 Task: Use Static Accents 02 Effect in this video Movie B.mp4
Action: Mouse moved to (315, 223)
Screenshot: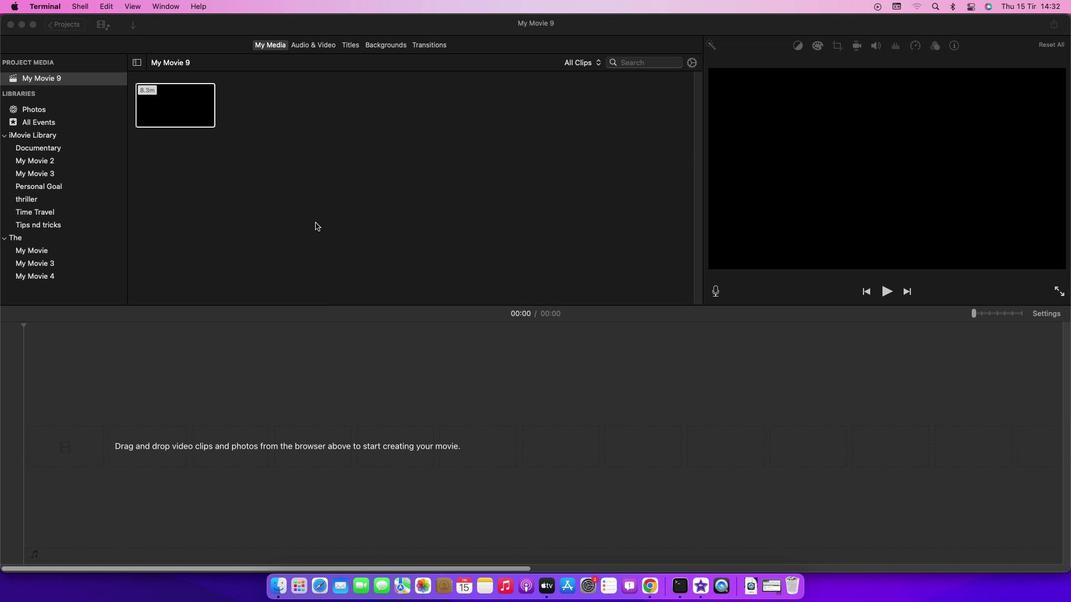 
Action: Mouse pressed left at (315, 223)
Screenshot: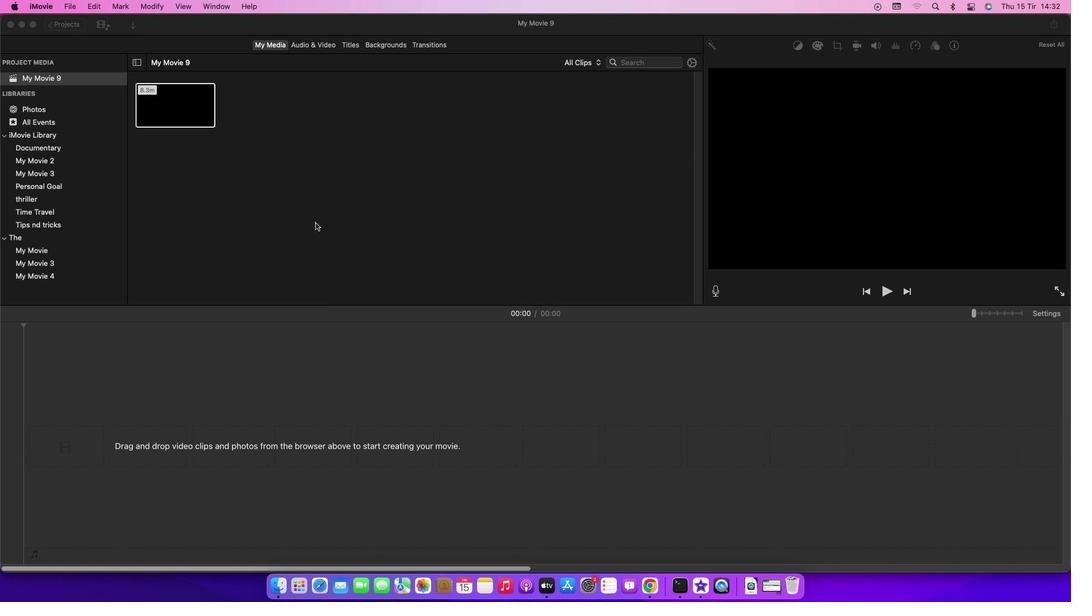 
Action: Mouse moved to (187, 113)
Screenshot: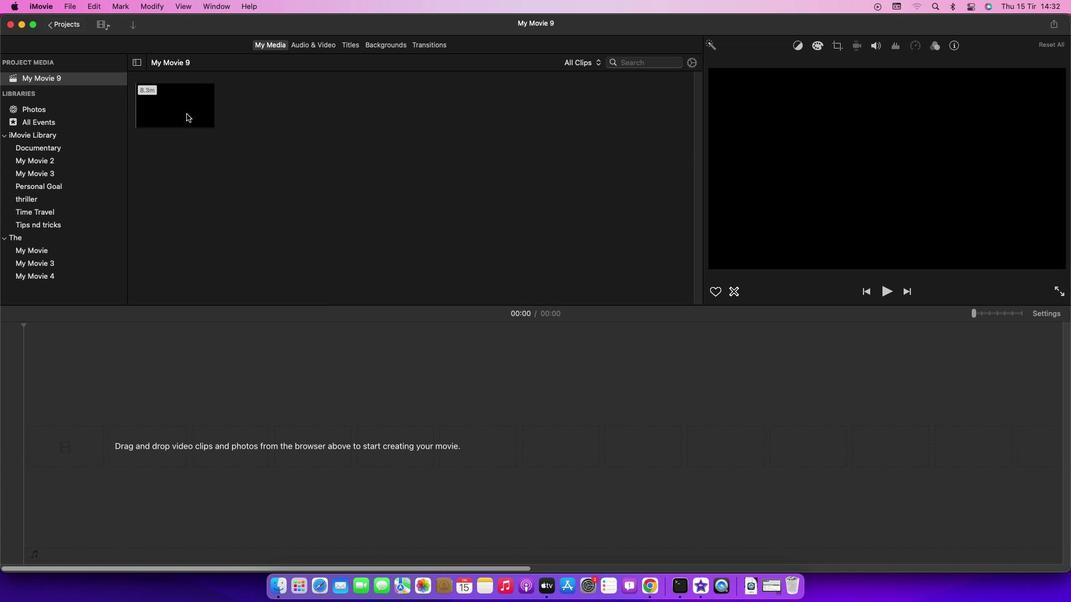 
Action: Mouse pressed left at (187, 113)
Screenshot: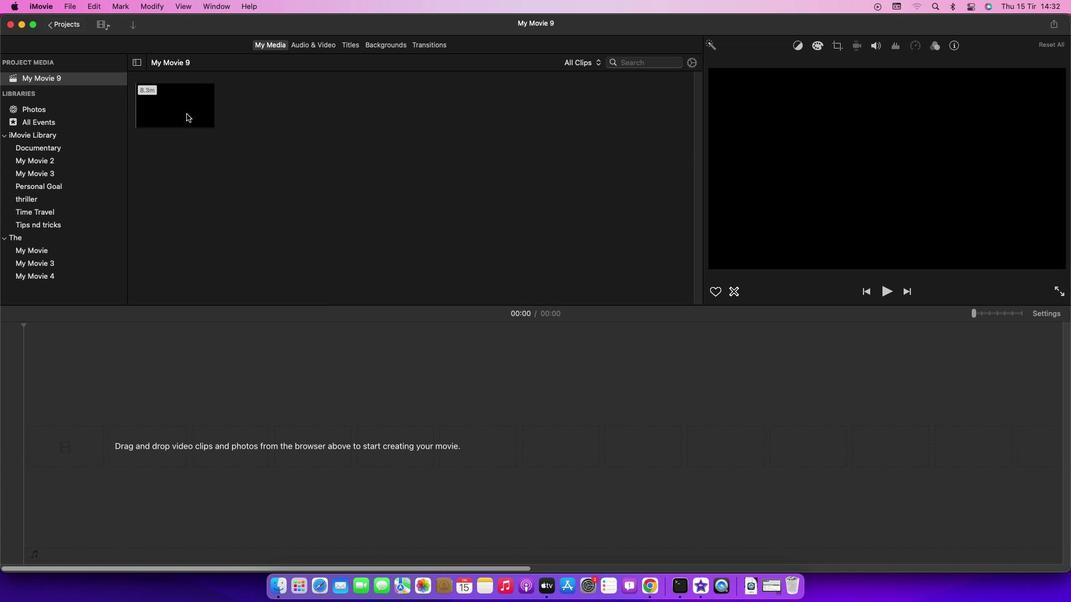 
Action: Mouse moved to (188, 109)
Screenshot: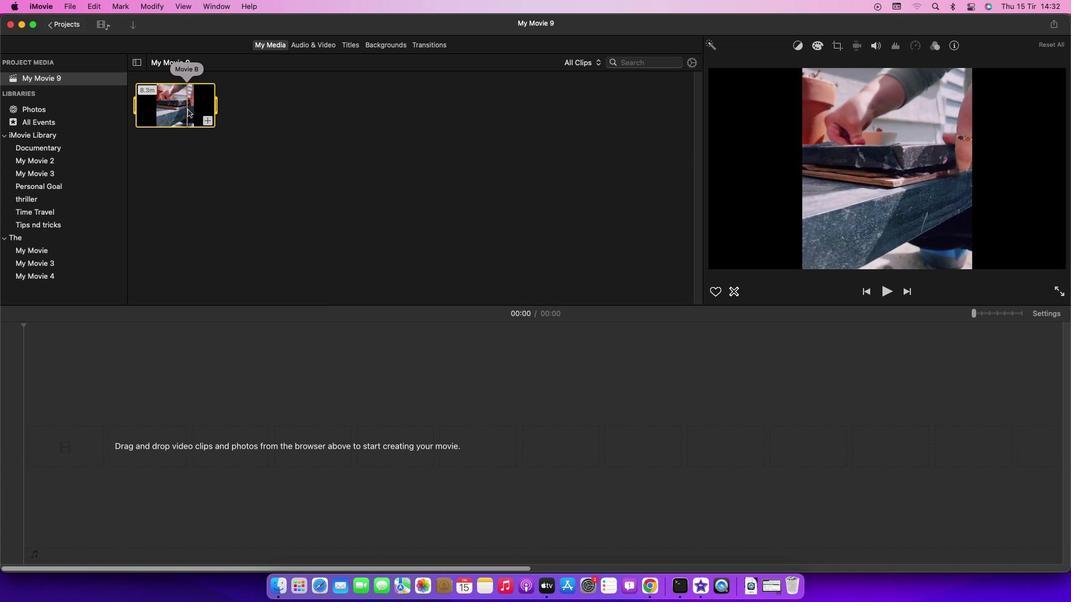 
Action: Mouse pressed left at (188, 109)
Screenshot: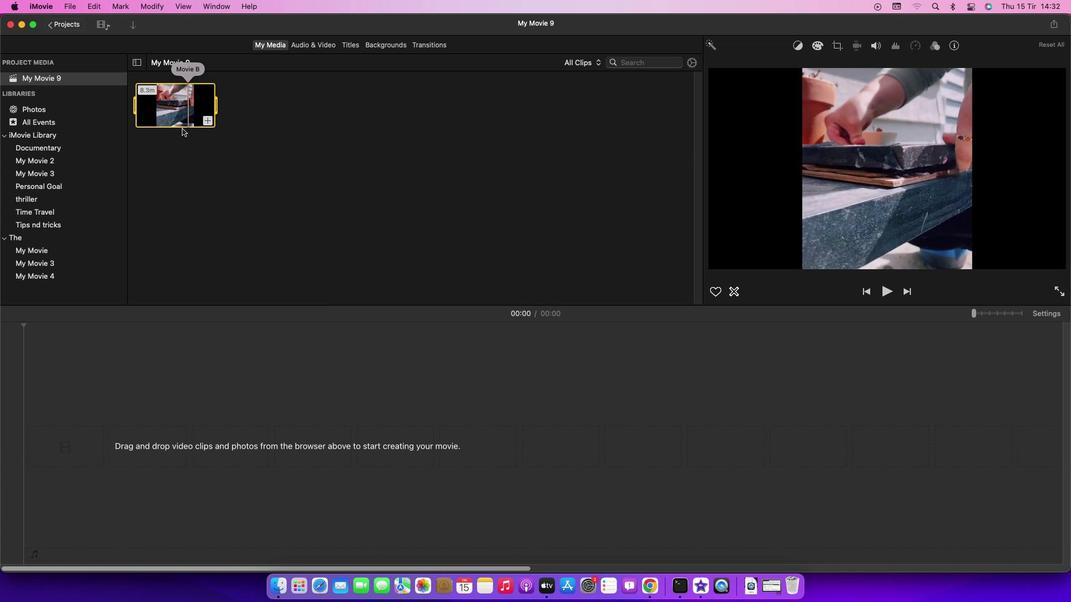 
Action: Mouse moved to (313, 45)
Screenshot: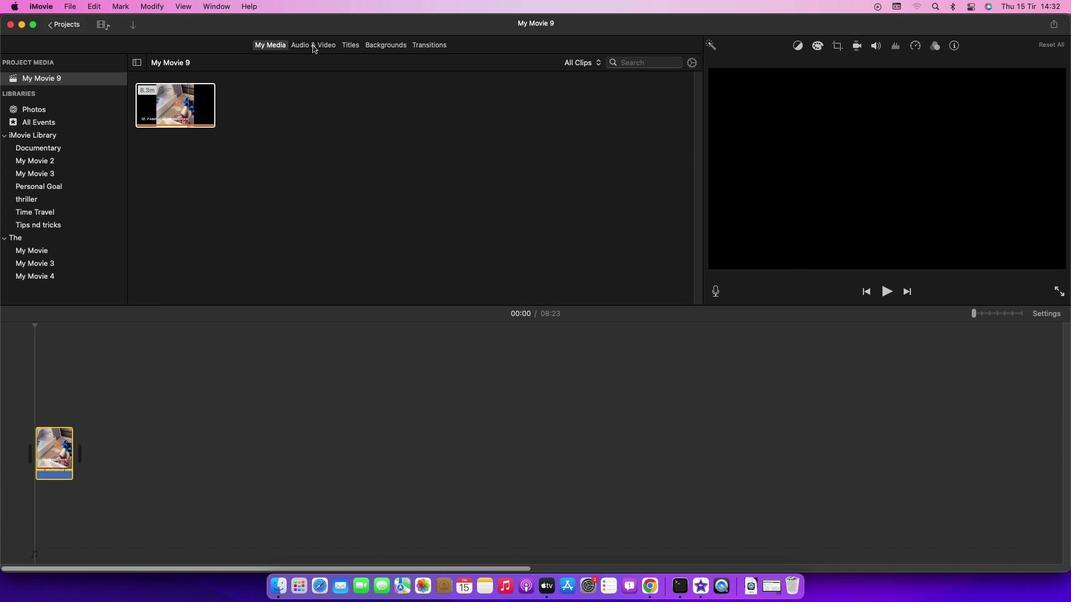 
Action: Mouse pressed left at (313, 45)
Screenshot: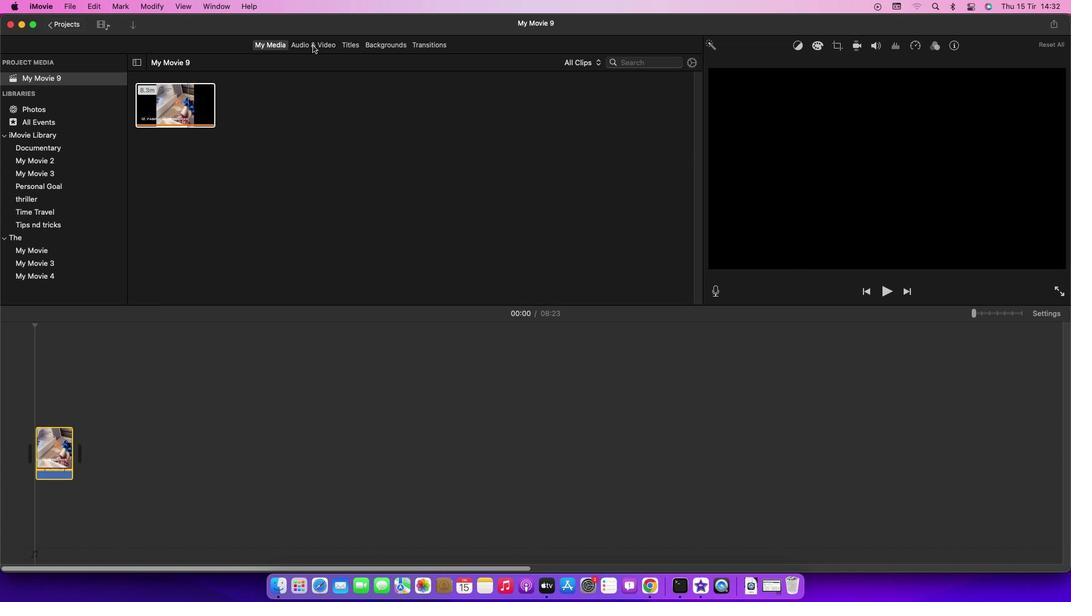 
Action: Mouse moved to (55, 105)
Screenshot: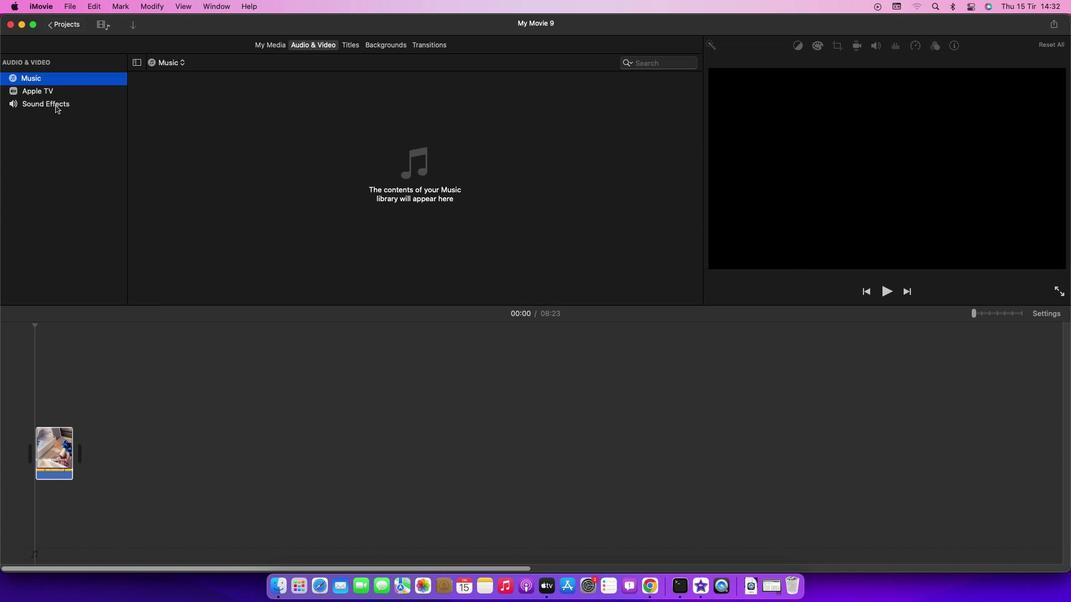 
Action: Mouse pressed left at (55, 105)
Screenshot: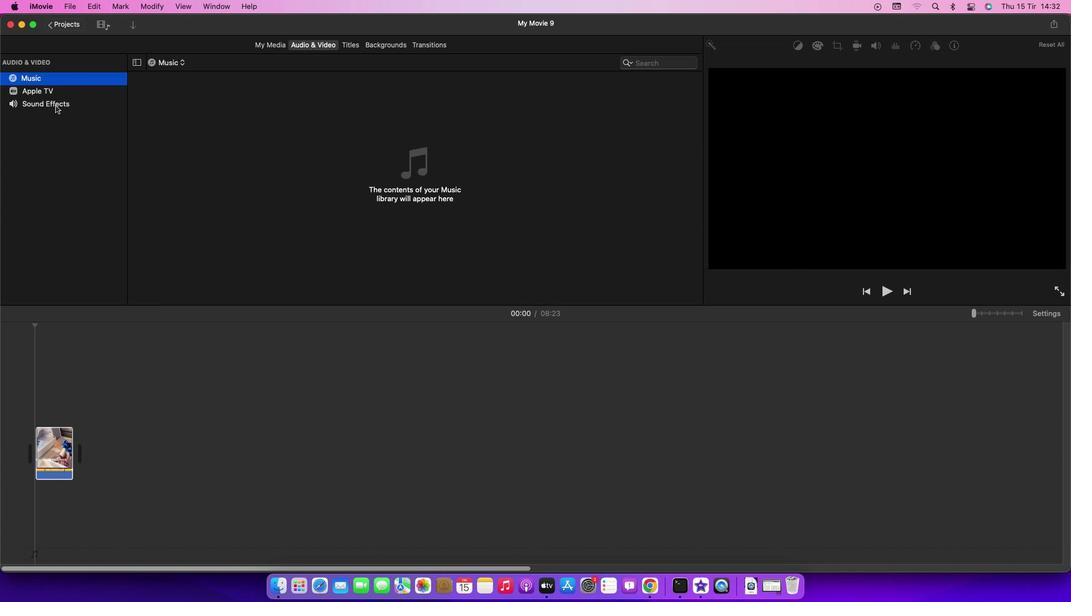 
Action: Mouse moved to (177, 265)
Screenshot: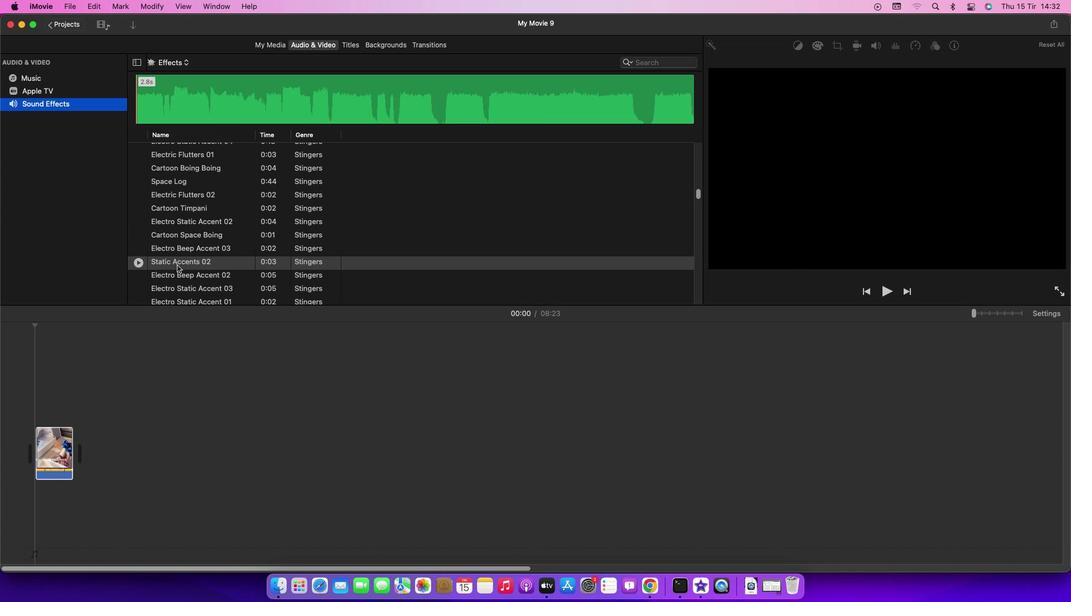 
Action: Mouse pressed left at (177, 265)
Screenshot: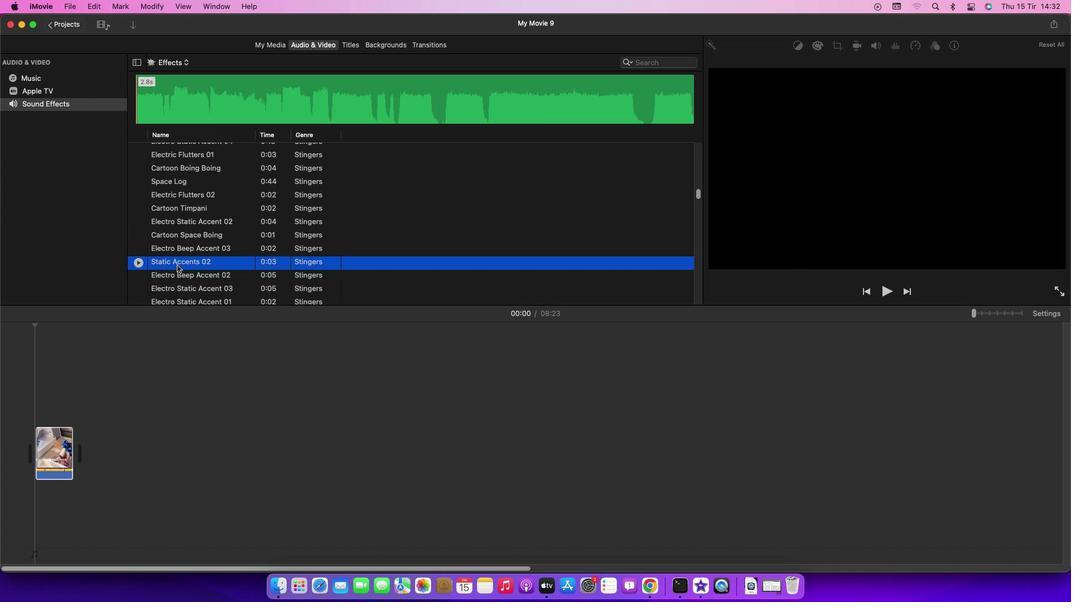
Action: Mouse moved to (190, 262)
Screenshot: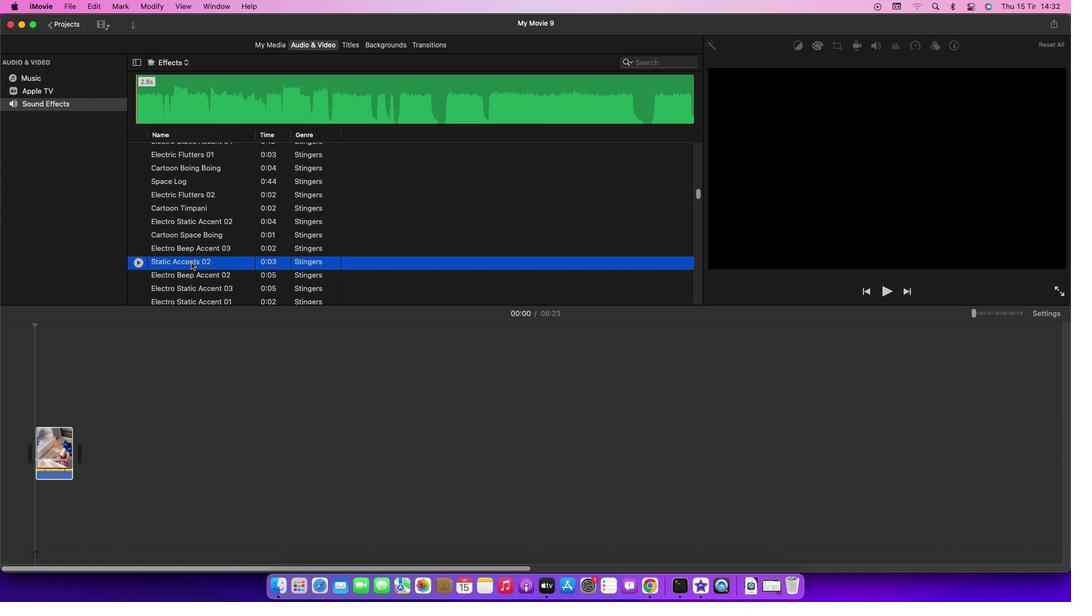 
Action: Mouse pressed left at (190, 262)
Screenshot: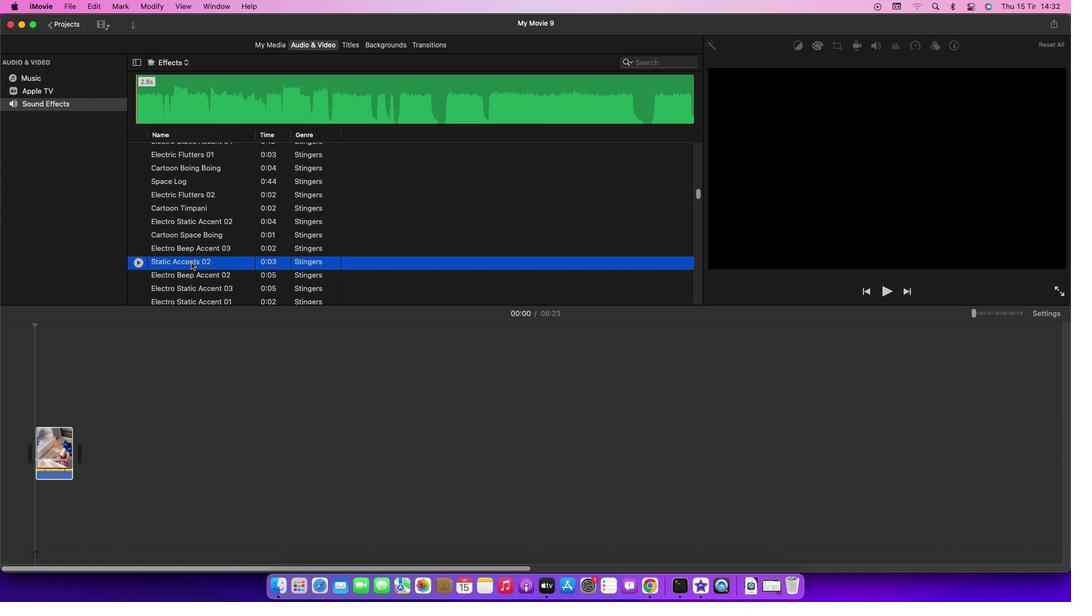 
Action: Mouse moved to (204, 437)
Screenshot: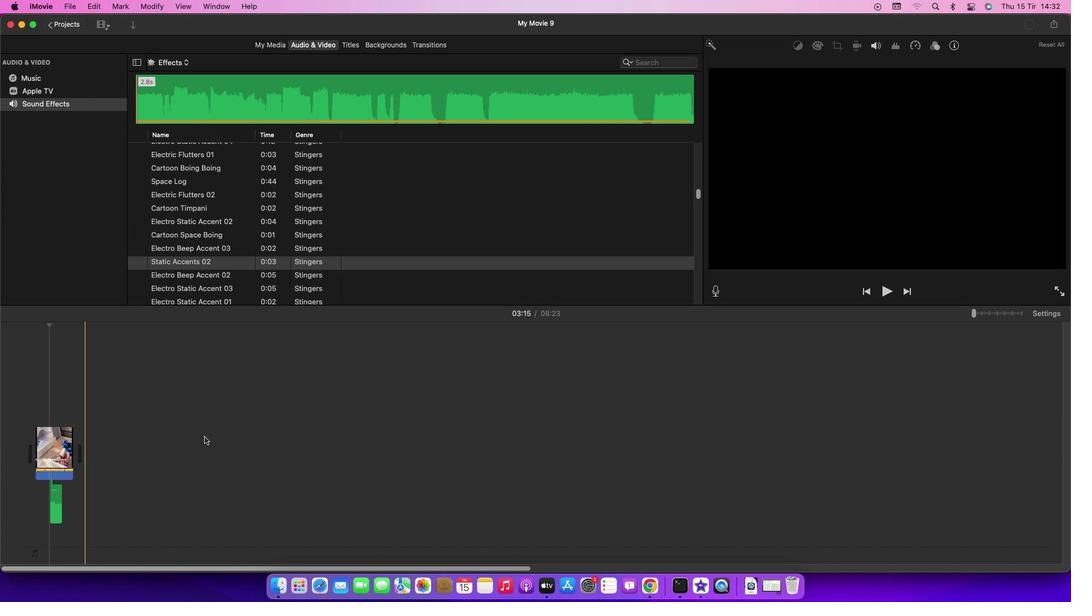 
